Task: Create a due date automation trigger when advanced on, 2 hours after a card is due add dates not starting today.
Action: Mouse moved to (1069, 82)
Screenshot: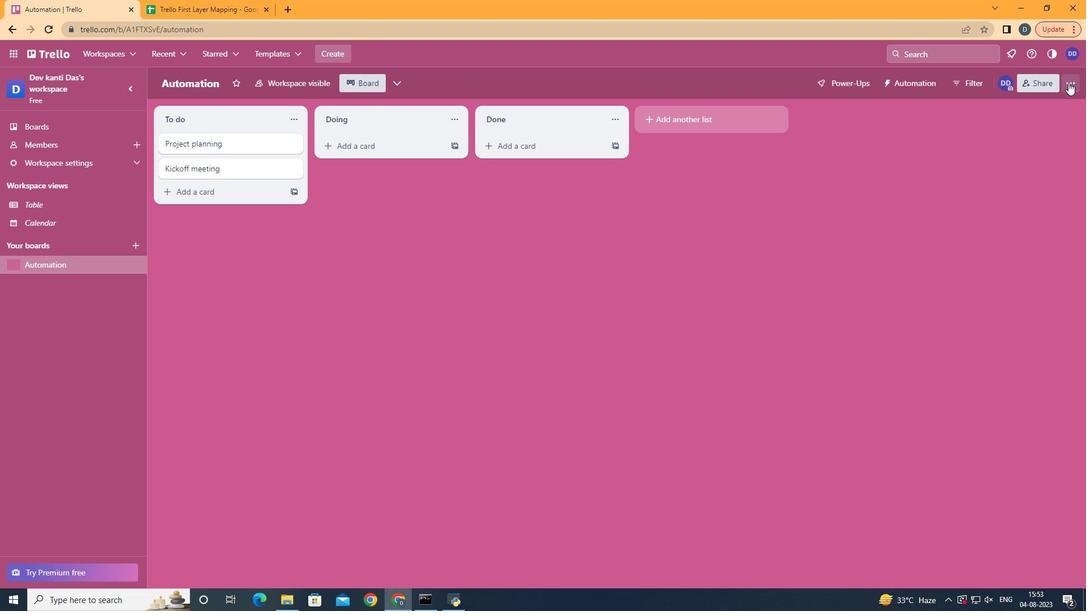 
Action: Mouse pressed left at (1069, 82)
Screenshot: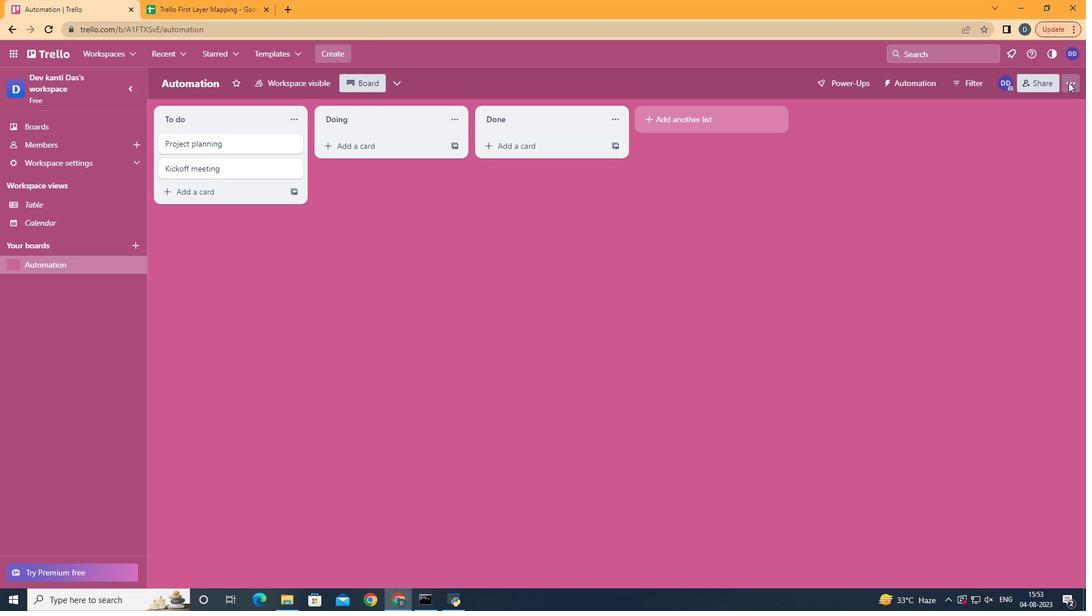
Action: Mouse moved to (1019, 238)
Screenshot: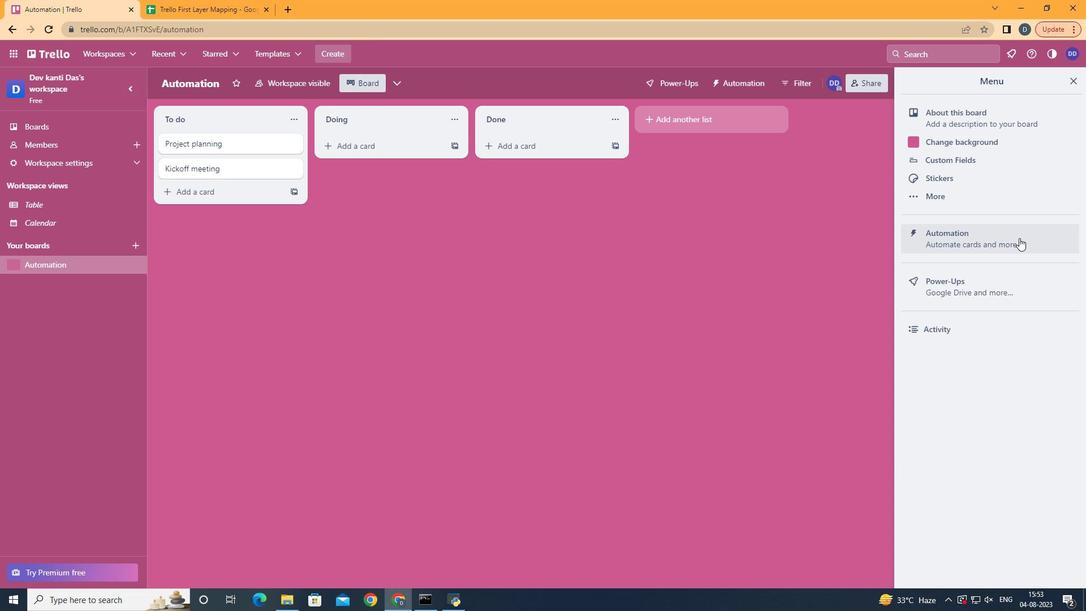 
Action: Mouse pressed left at (1019, 238)
Screenshot: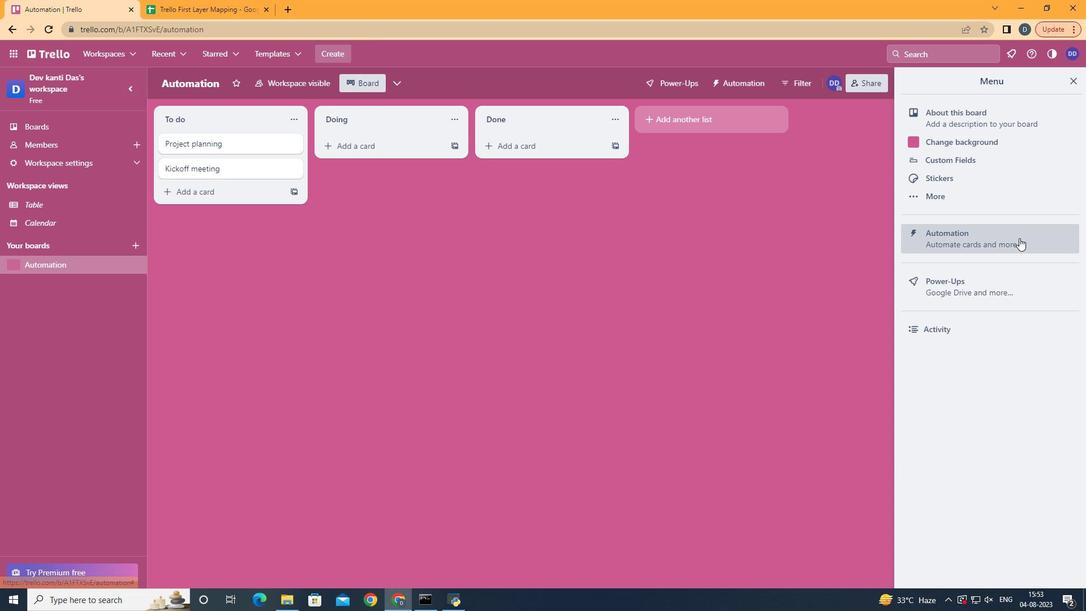
Action: Mouse moved to (226, 227)
Screenshot: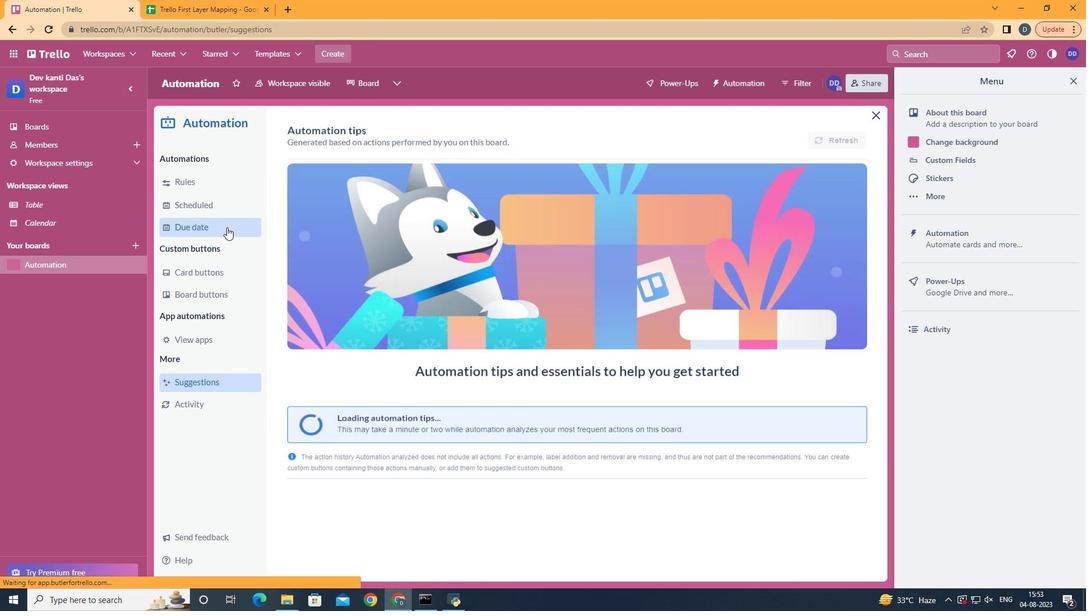 
Action: Mouse pressed left at (226, 227)
Screenshot: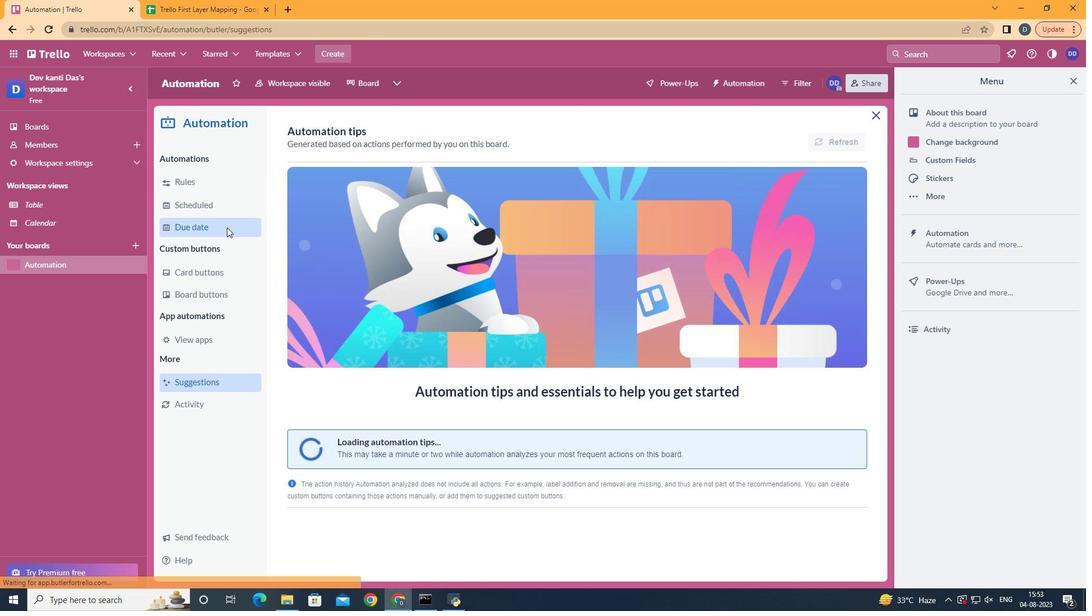 
Action: Mouse moved to (794, 135)
Screenshot: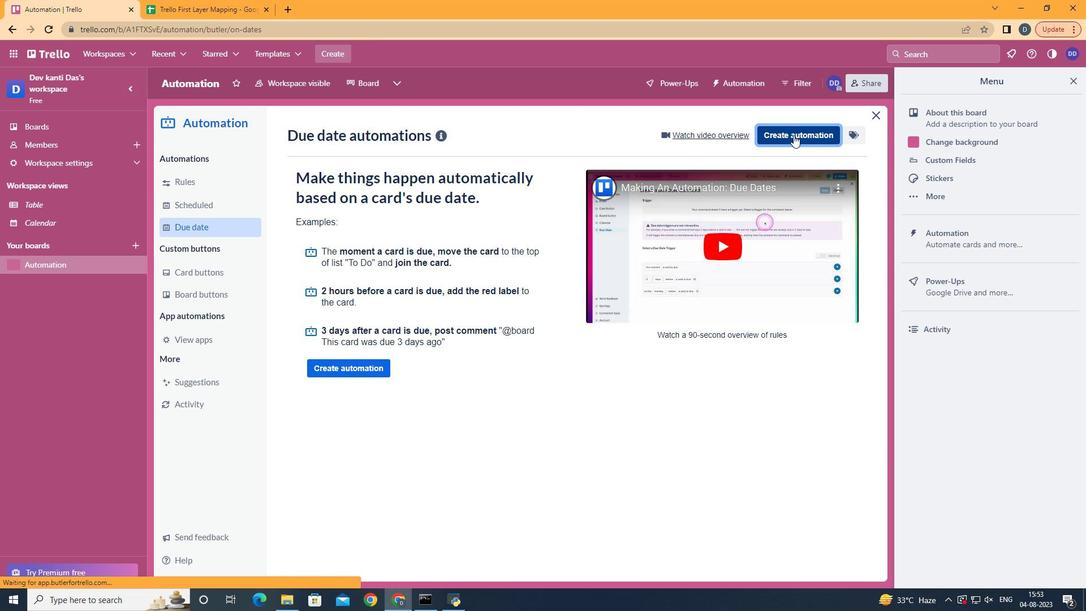
Action: Mouse pressed left at (794, 135)
Screenshot: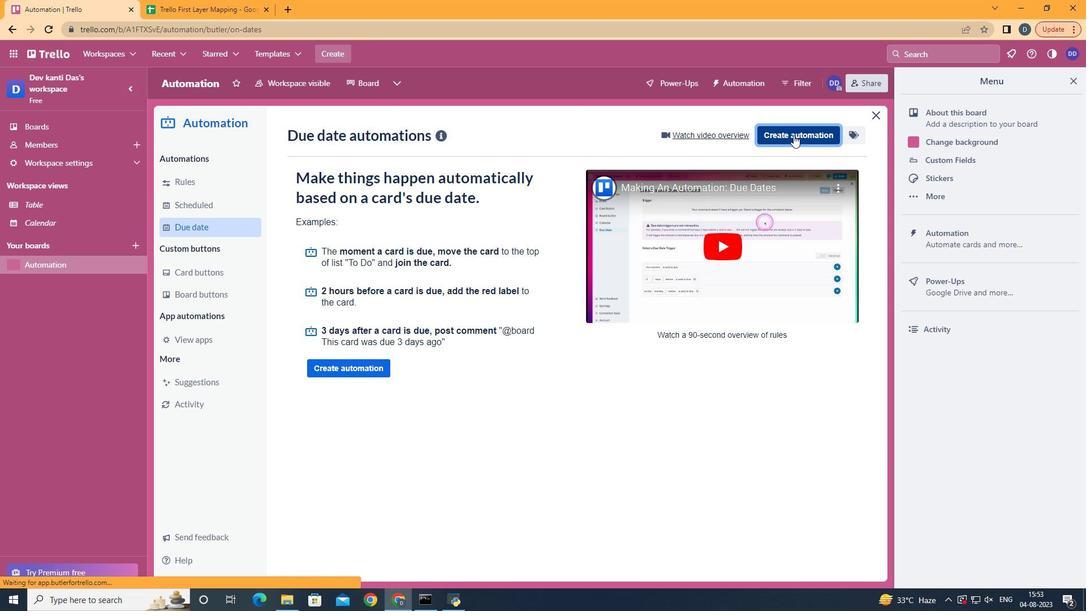 
Action: Mouse moved to (616, 243)
Screenshot: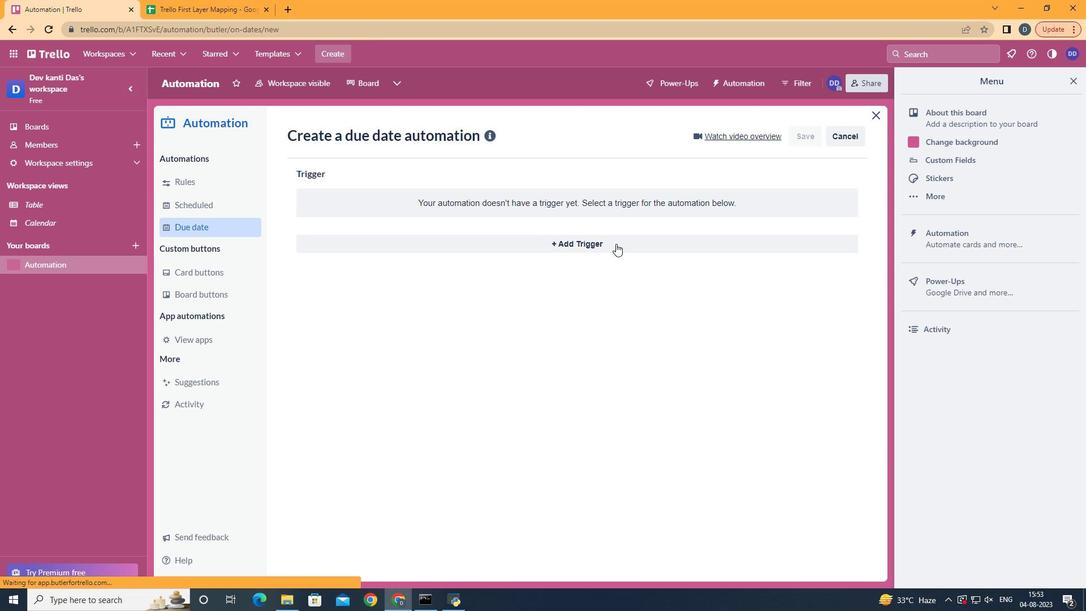
Action: Mouse pressed left at (616, 243)
Screenshot: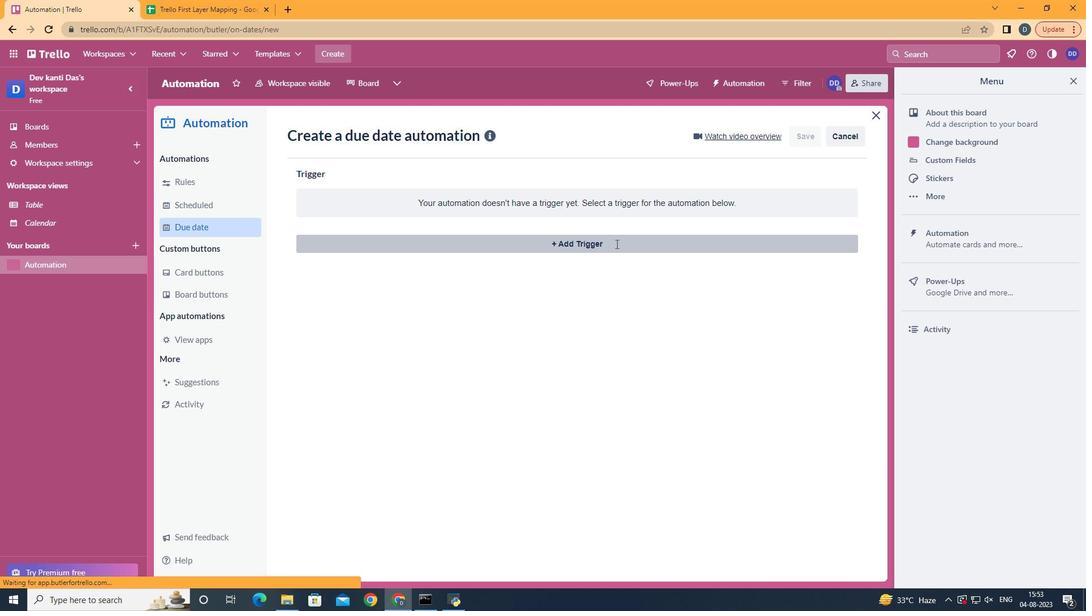 
Action: Mouse moved to (368, 479)
Screenshot: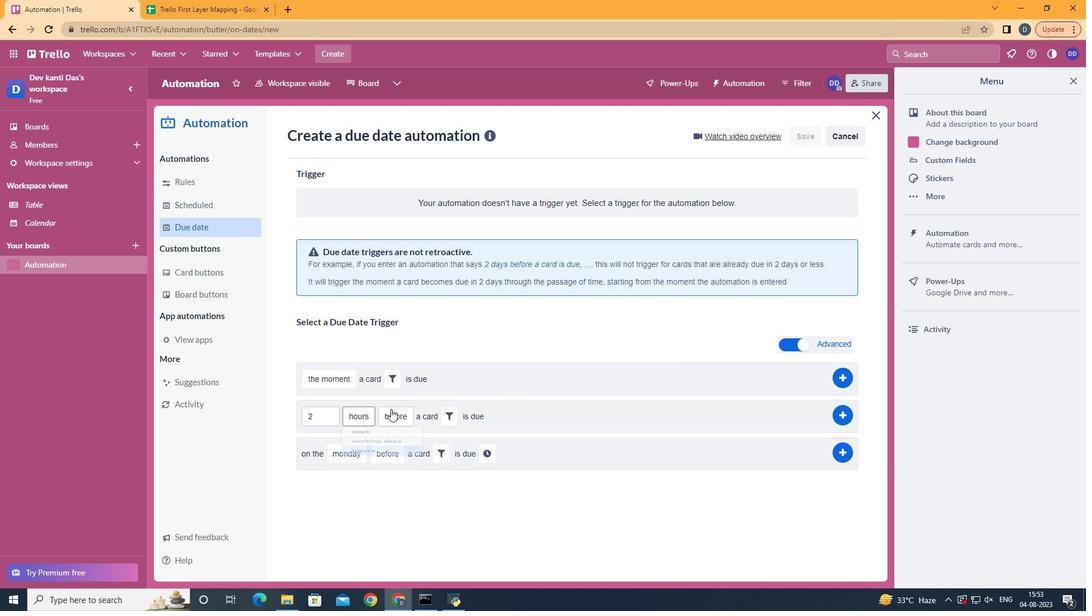 
Action: Mouse pressed left at (368, 481)
Screenshot: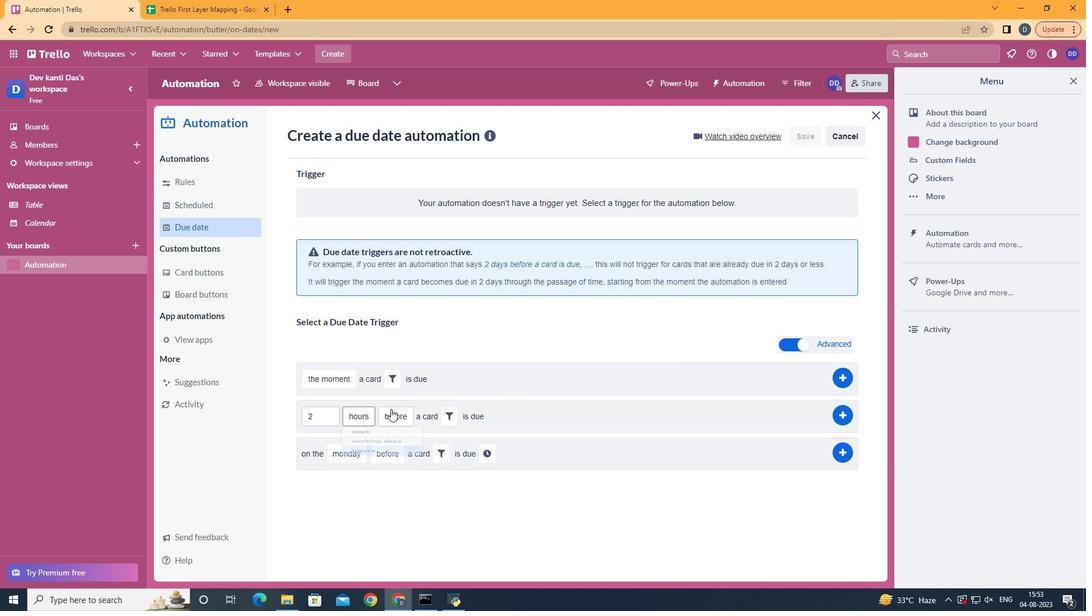 
Action: Mouse moved to (399, 461)
Screenshot: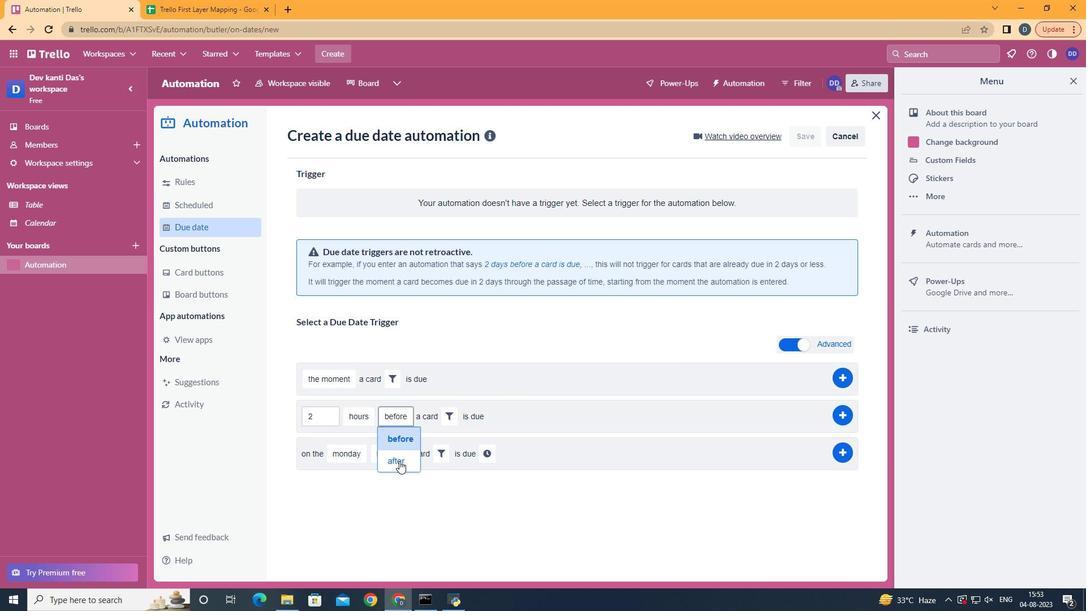 
Action: Mouse pressed left at (399, 461)
Screenshot: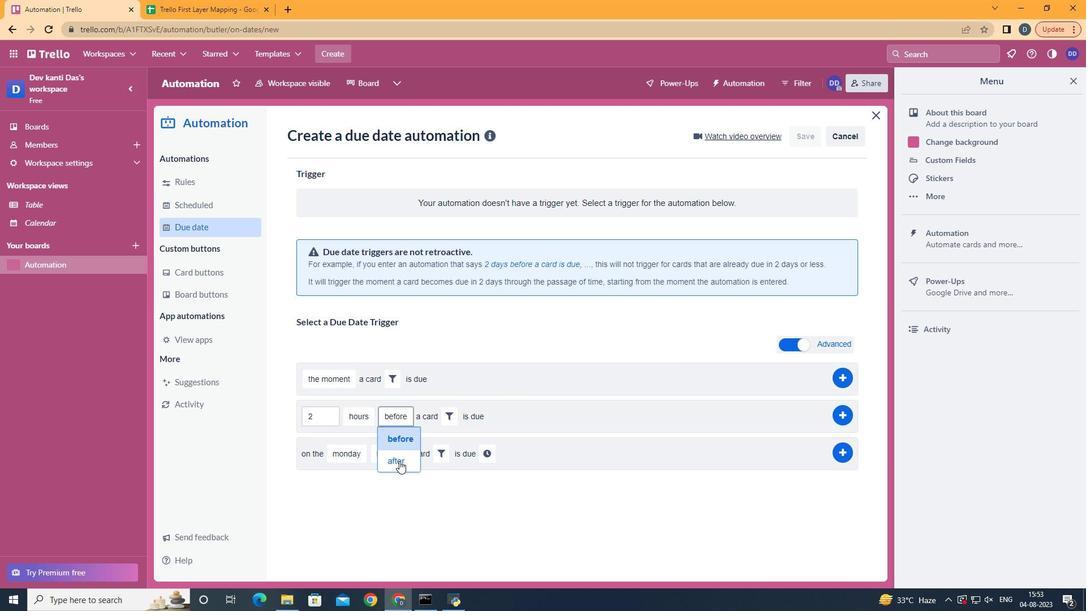 
Action: Mouse moved to (438, 414)
Screenshot: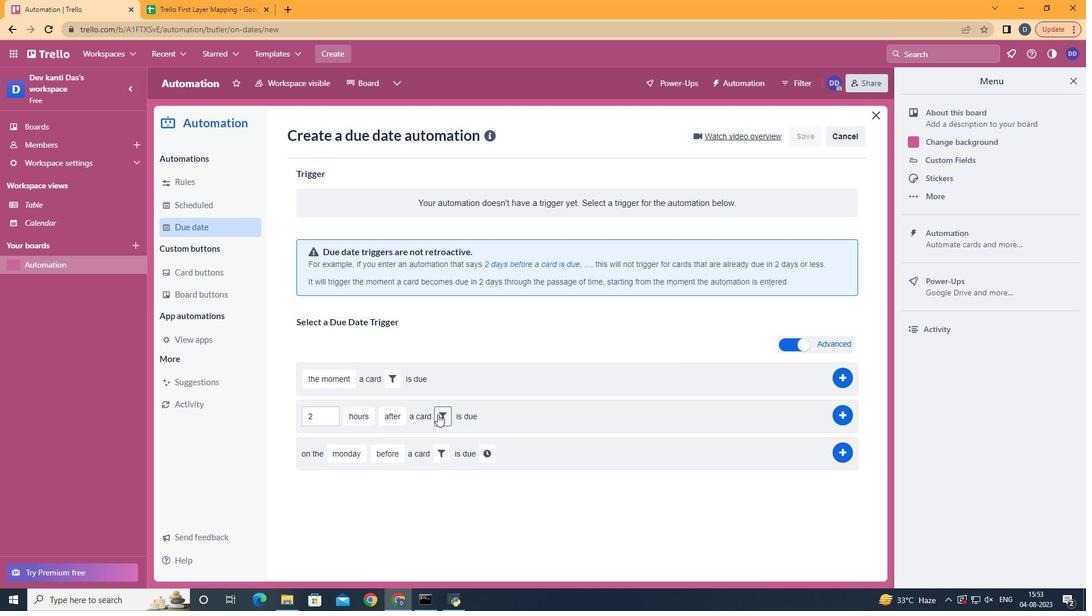 
Action: Mouse pressed left at (438, 414)
Screenshot: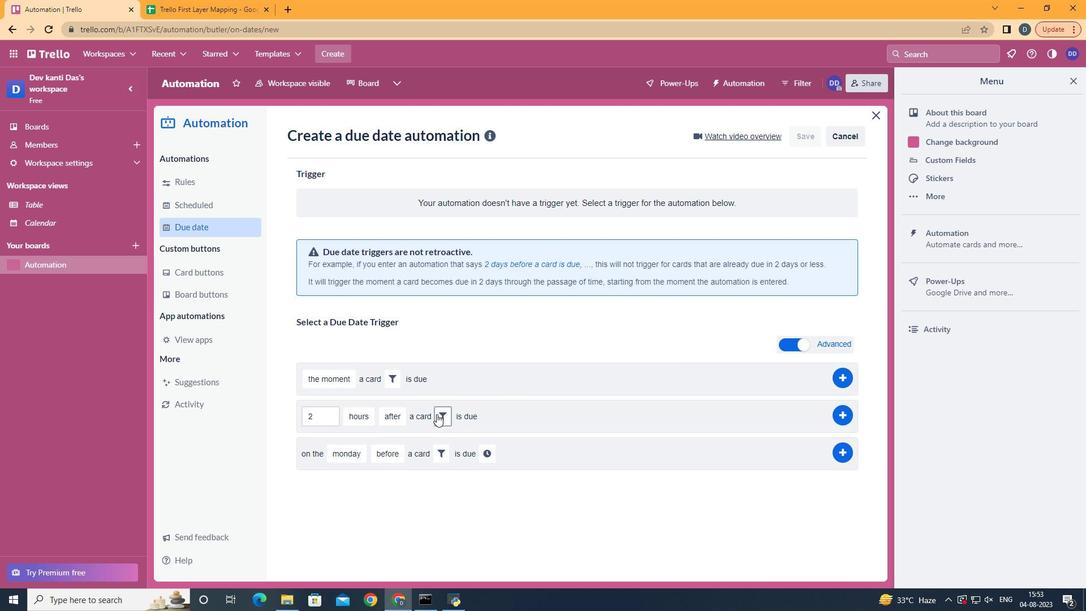 
Action: Mouse moved to (502, 456)
Screenshot: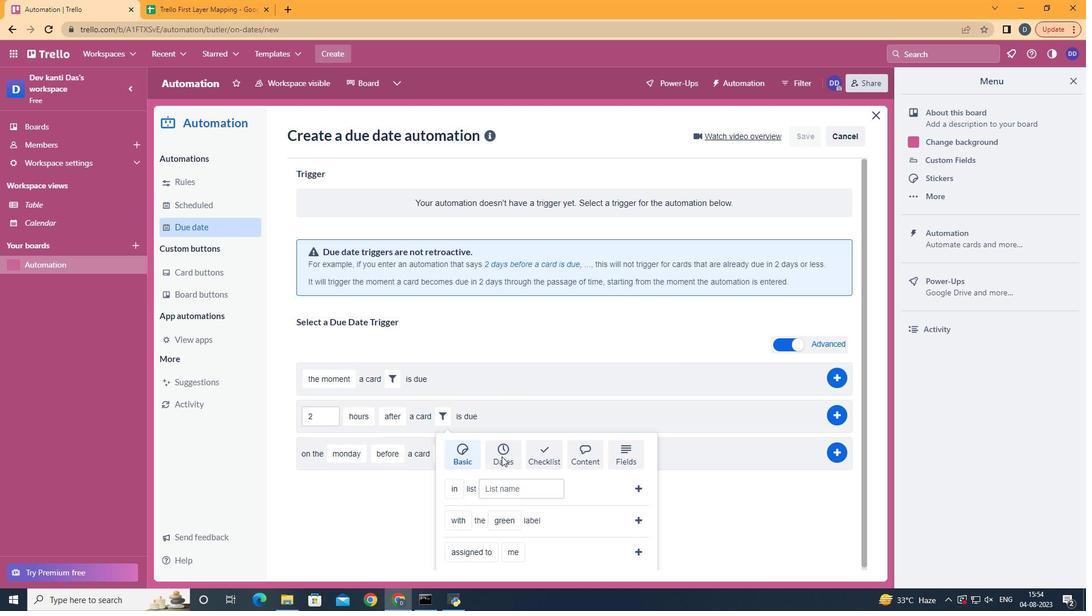 
Action: Mouse pressed left at (502, 456)
Screenshot: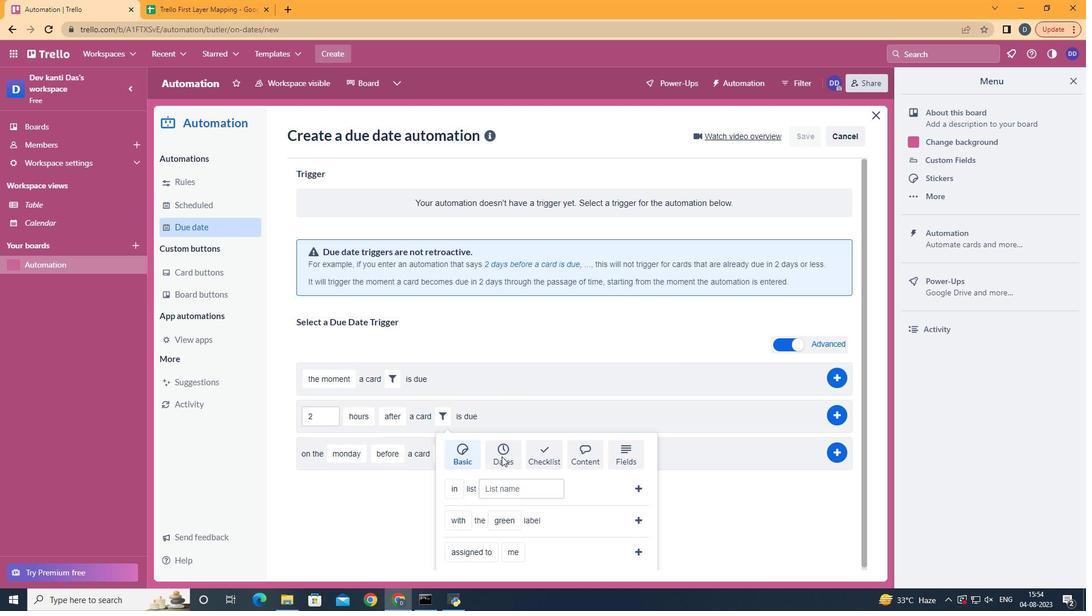 
Action: Mouse moved to (503, 456)
Screenshot: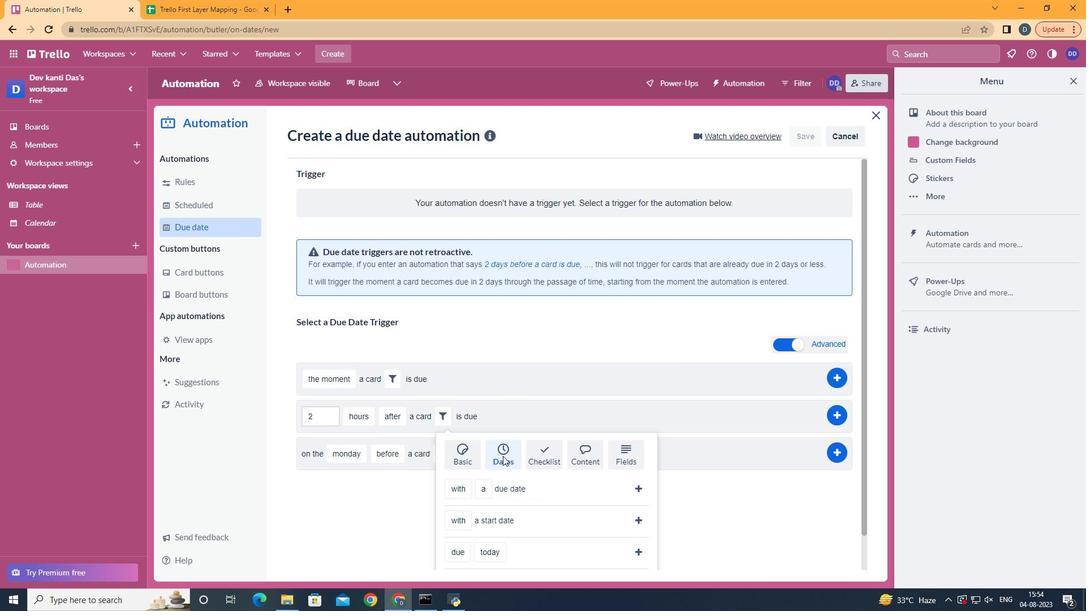 
Action: Mouse scrolled (503, 455) with delta (0, 0)
Screenshot: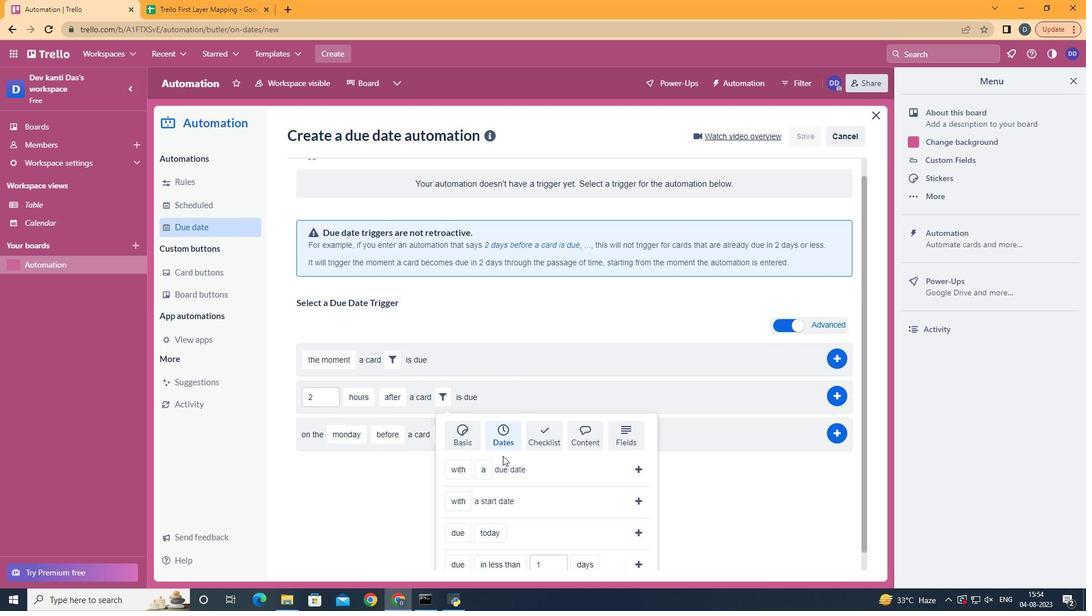 
Action: Mouse scrolled (503, 455) with delta (0, 0)
Screenshot: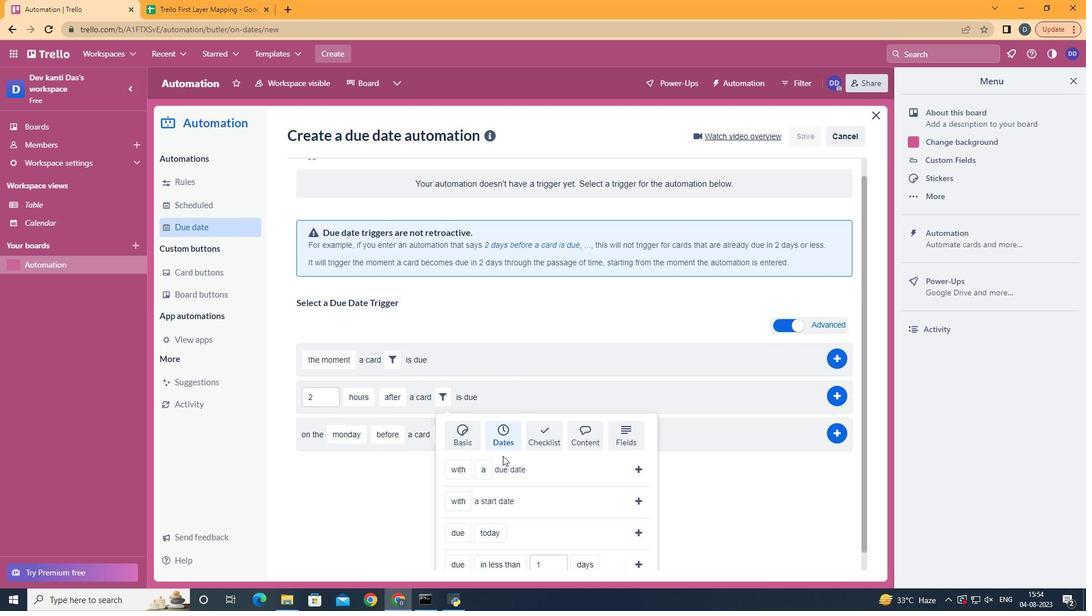 
Action: Mouse scrolled (503, 455) with delta (0, 0)
Screenshot: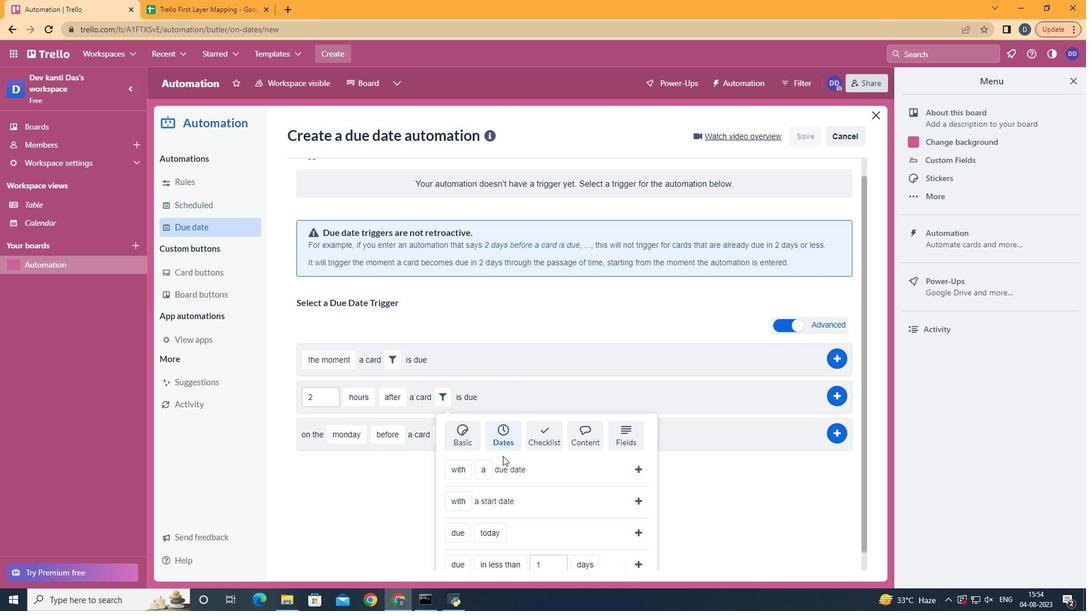 
Action: Mouse scrolled (503, 455) with delta (0, 0)
Screenshot: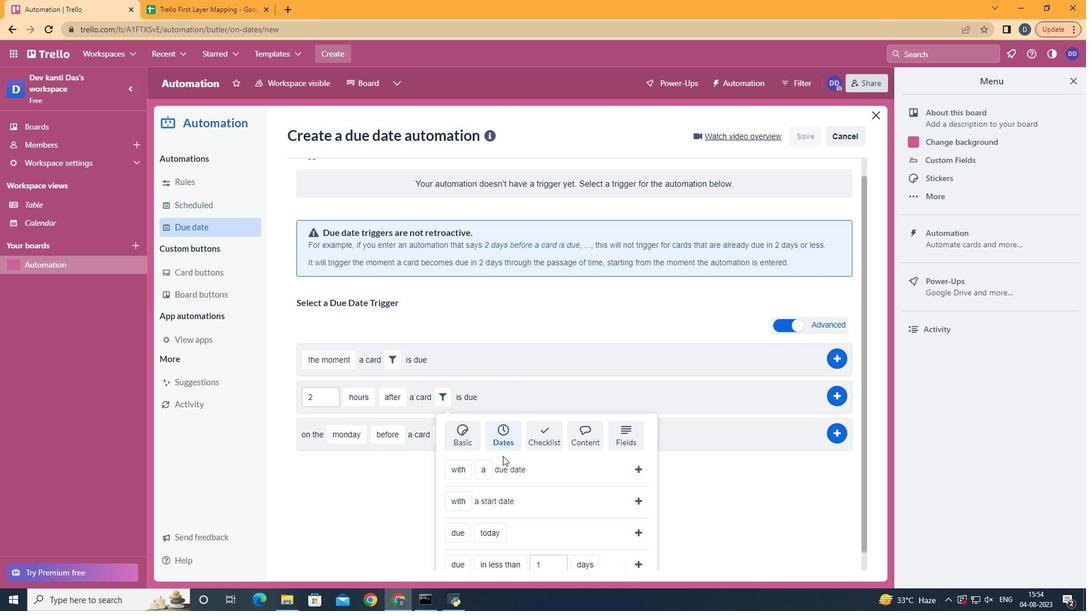 
Action: Mouse scrolled (503, 455) with delta (0, 0)
Screenshot: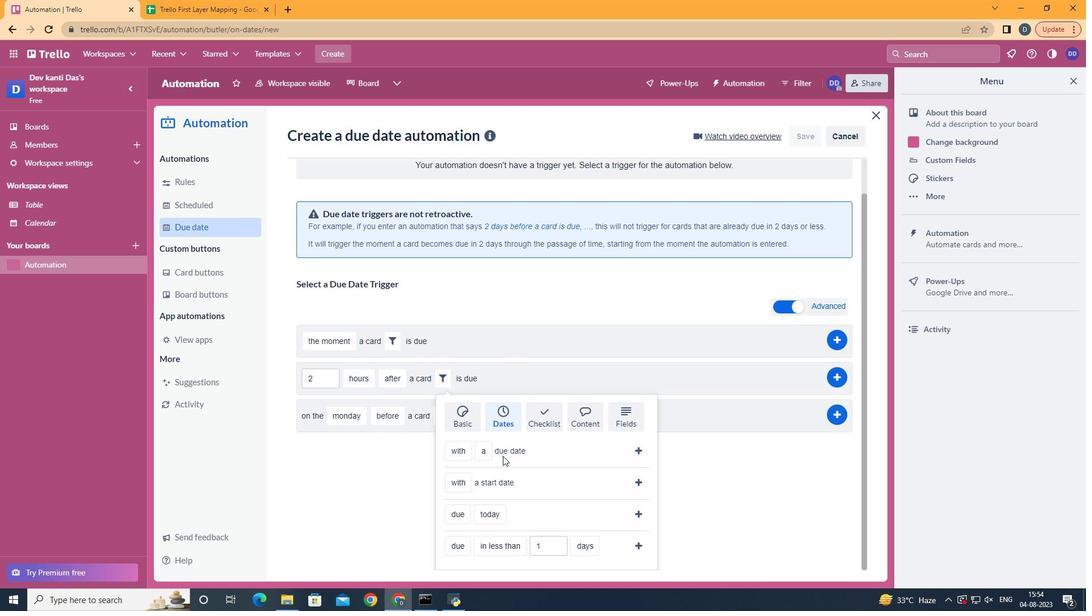 
Action: Mouse moved to (478, 491)
Screenshot: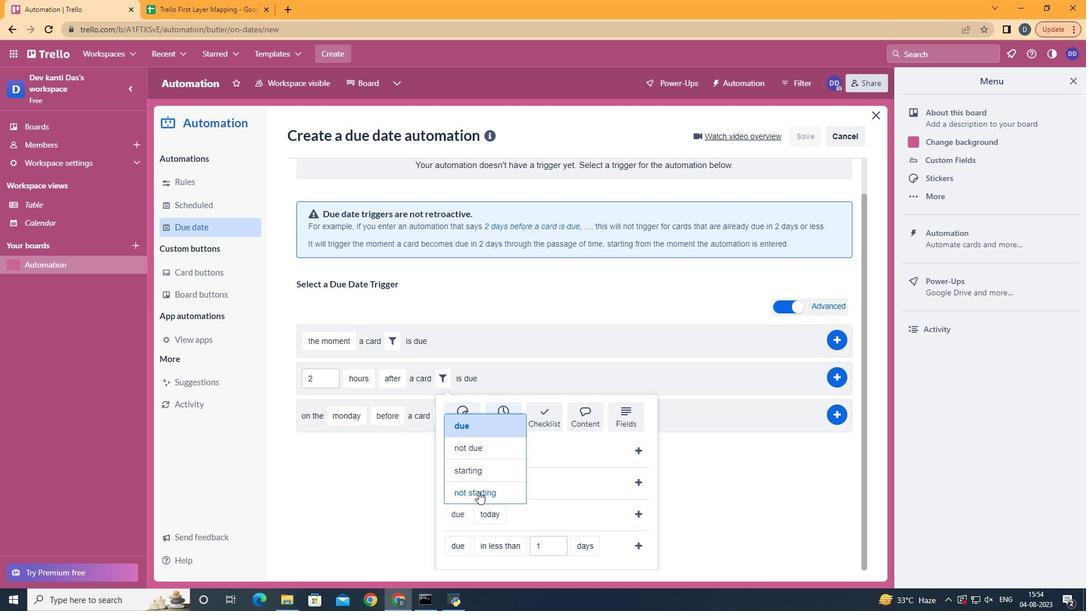 
Action: Mouse pressed left at (478, 491)
Screenshot: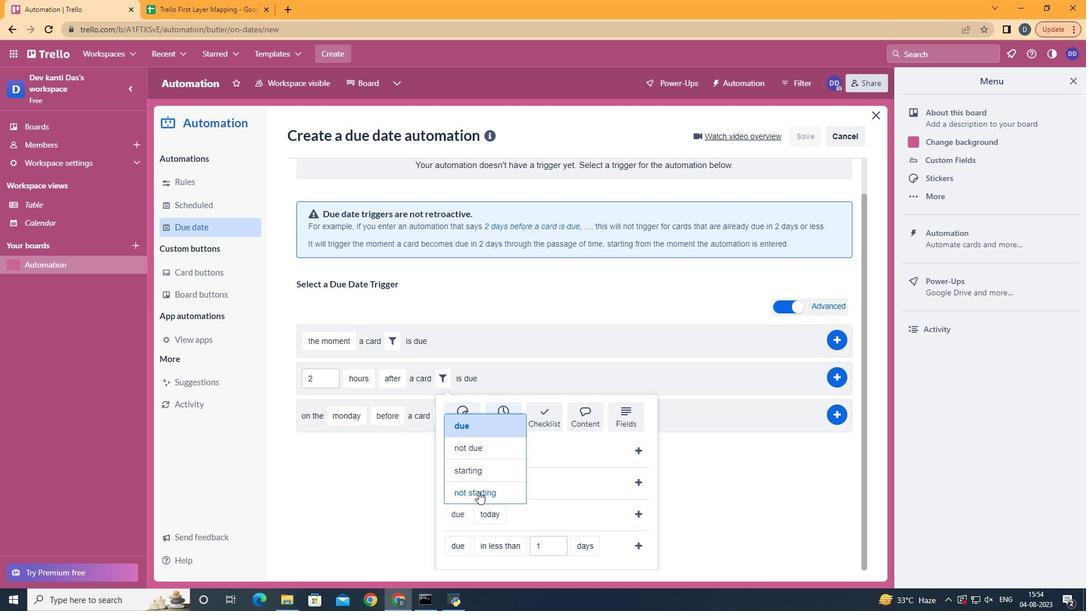 
Action: Mouse moved to (538, 383)
Screenshot: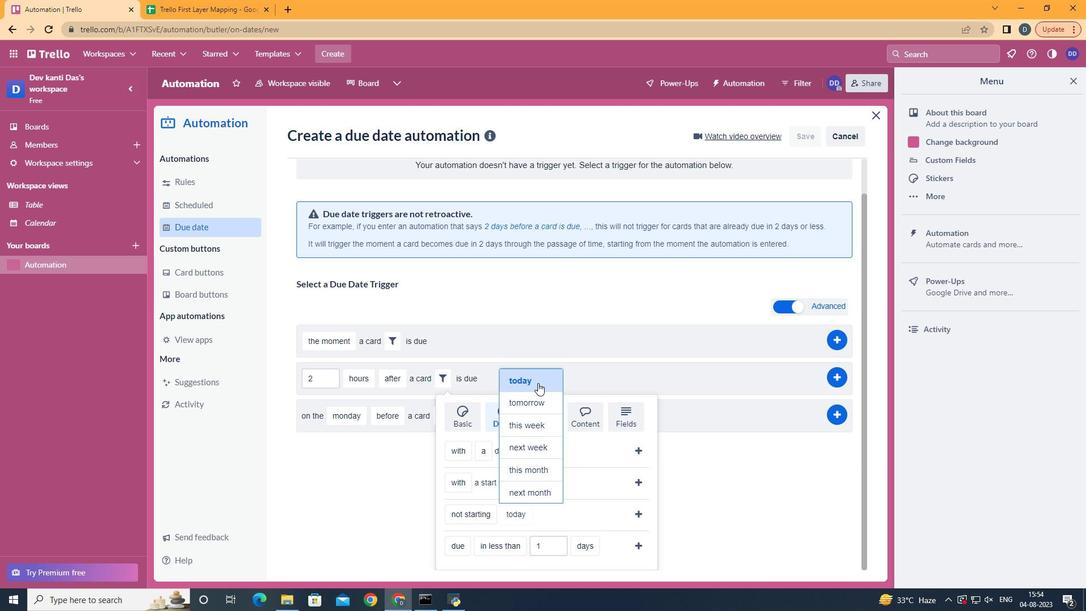 
Action: Mouse pressed left at (538, 383)
Screenshot: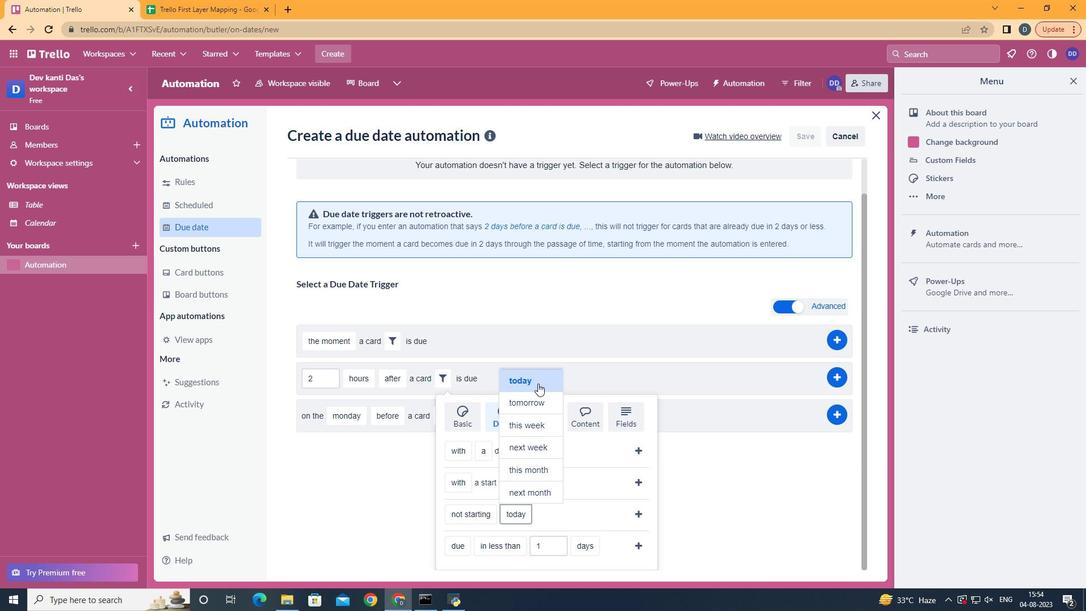 
Action: Mouse moved to (643, 511)
Screenshot: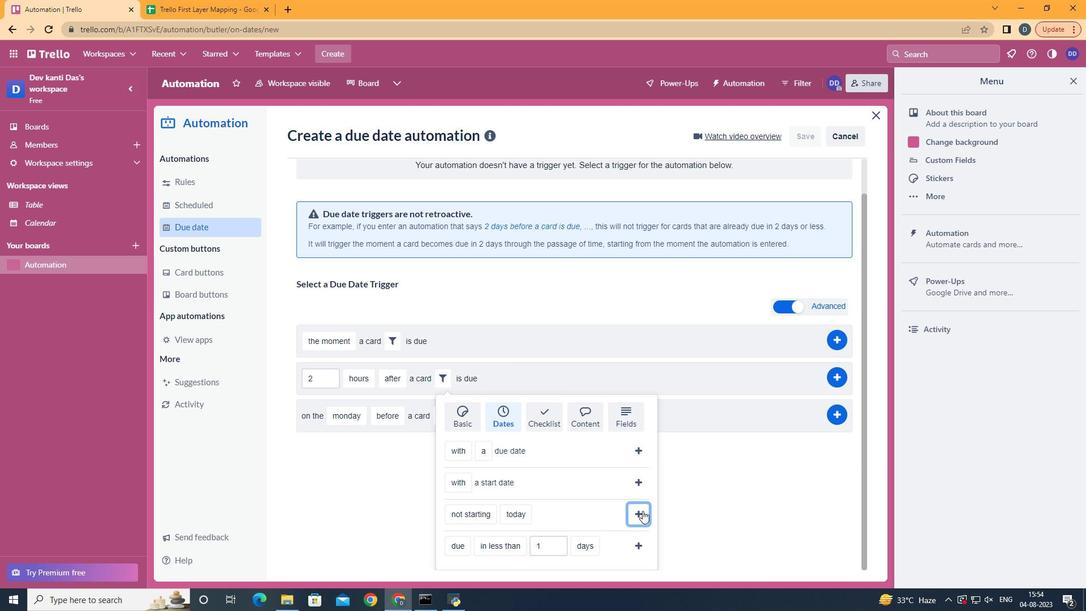 
Action: Mouse pressed left at (643, 511)
Screenshot: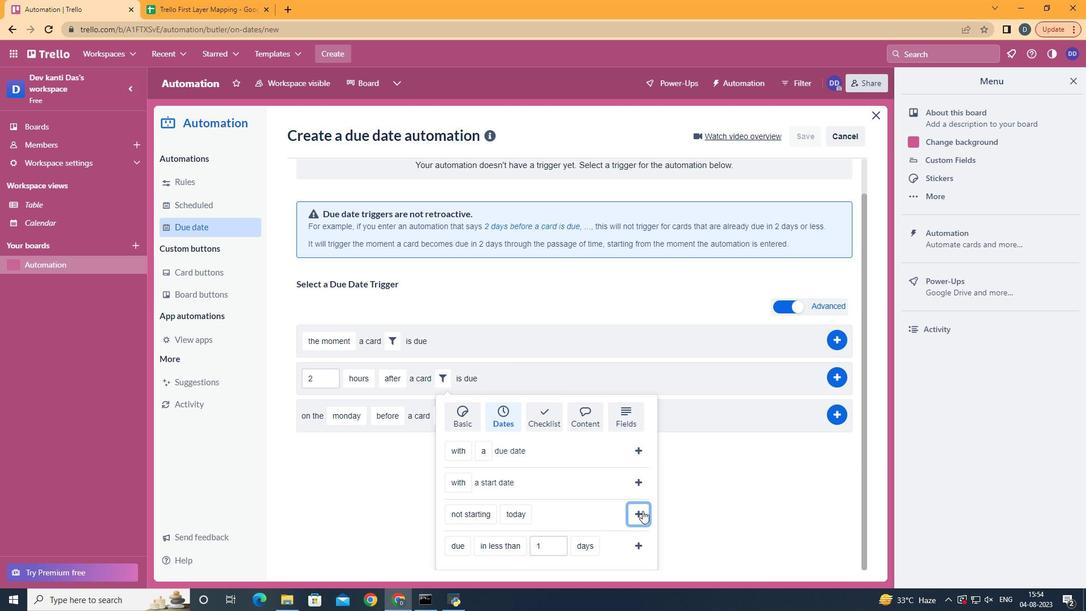 
Action: Mouse moved to (834, 417)
Screenshot: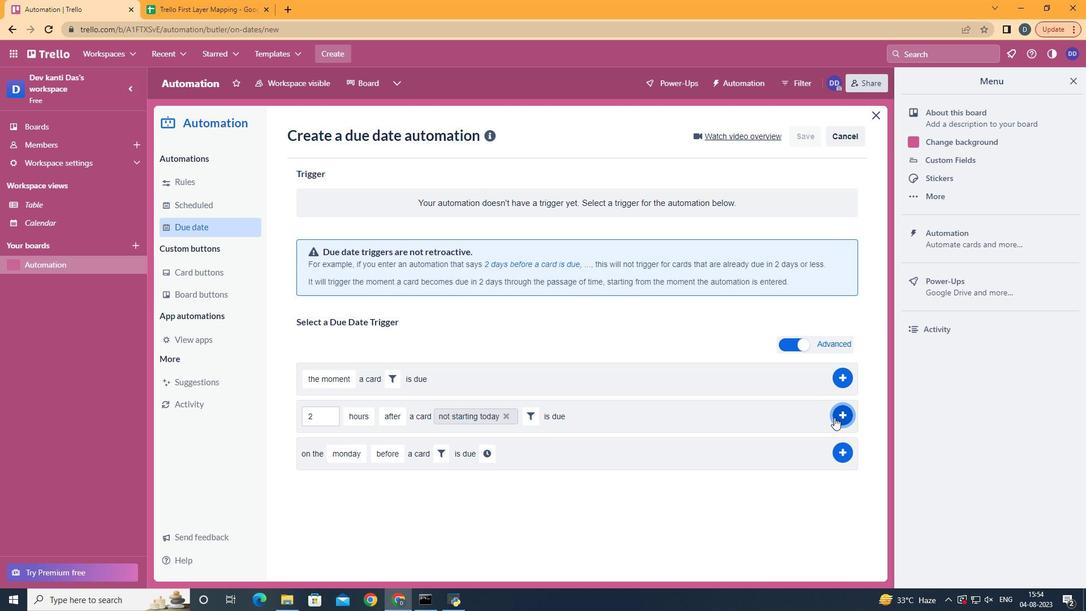 
Action: Mouse pressed left at (834, 417)
Screenshot: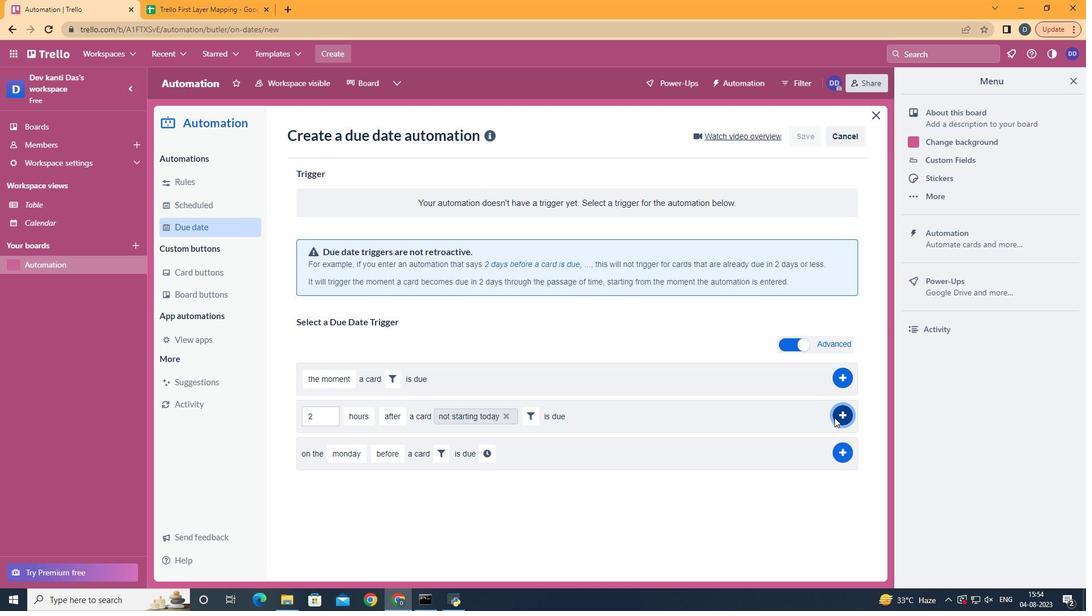 
Action: Mouse moved to (461, 196)
Screenshot: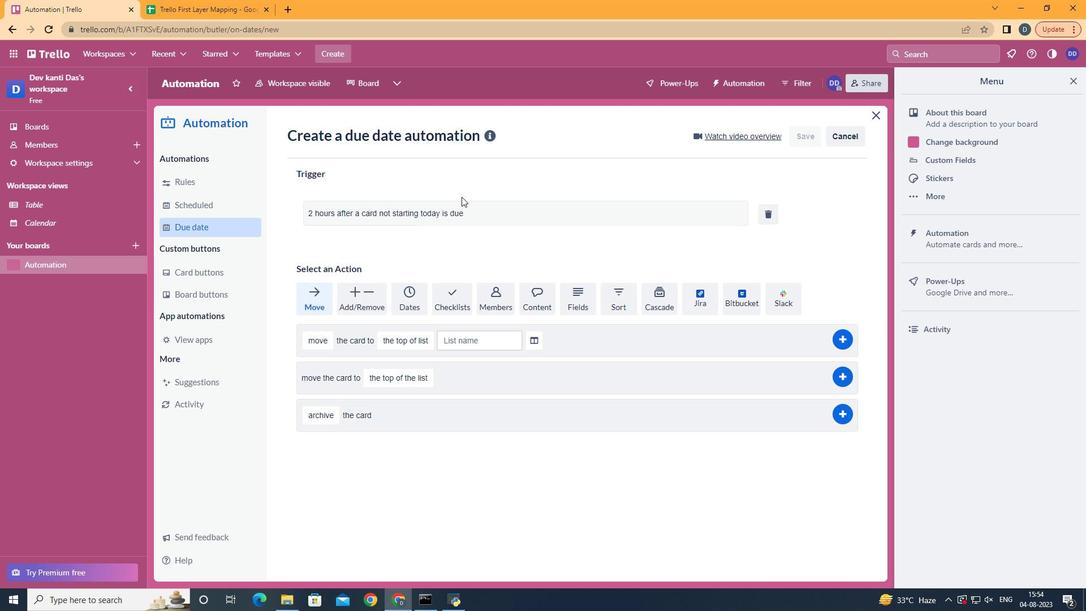 
